 Task: Explore all the stories from stays
Action: Mouse scrolled (773, 405) with delta (0, 0)
Screenshot: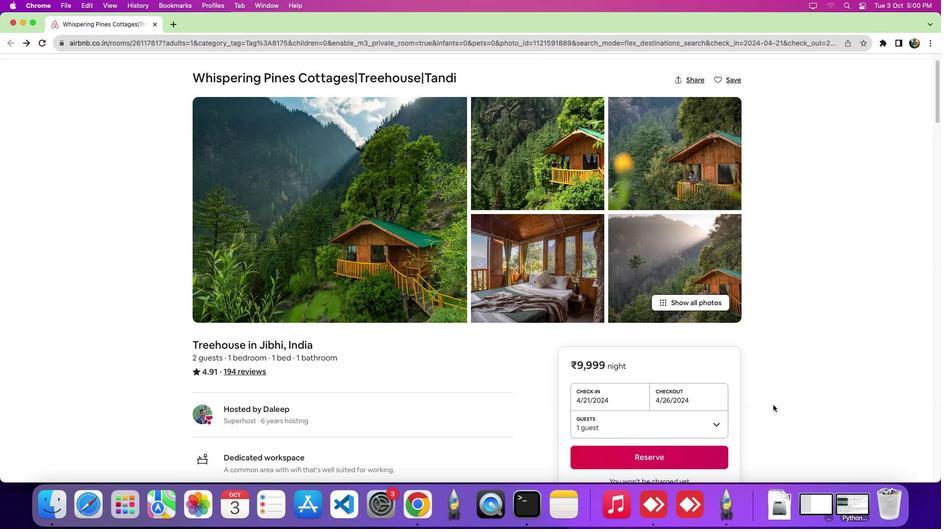 
Action: Mouse scrolled (773, 405) with delta (0, 0)
Screenshot: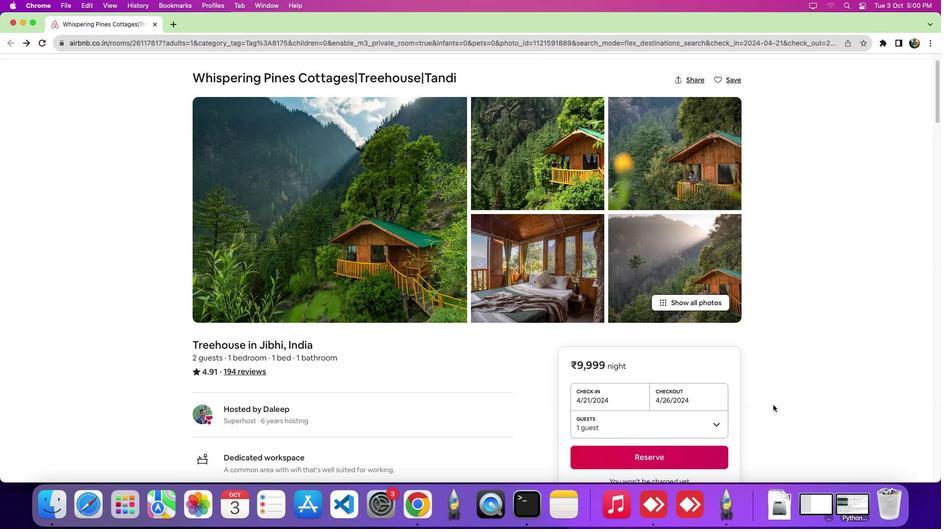 
Action: Mouse scrolled (773, 405) with delta (0, -2)
Screenshot: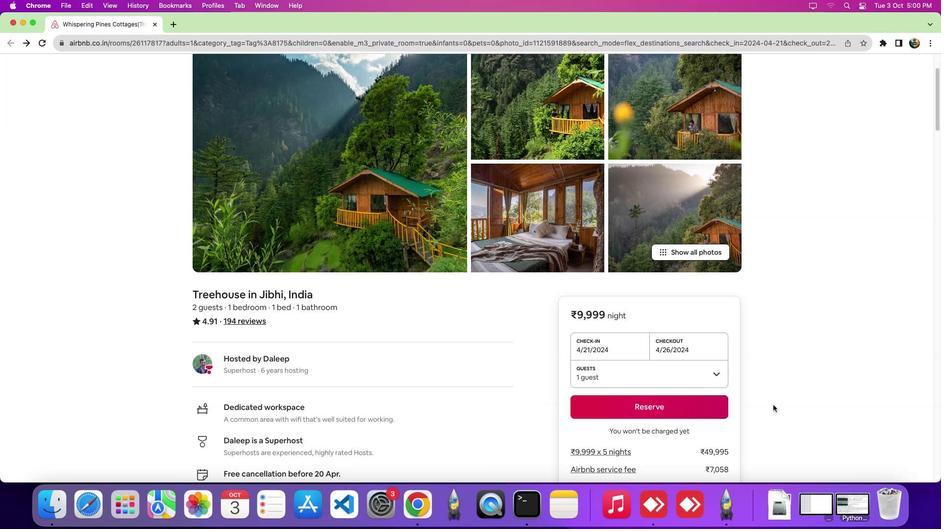 
Action: Mouse scrolled (773, 405) with delta (0, 0)
Screenshot: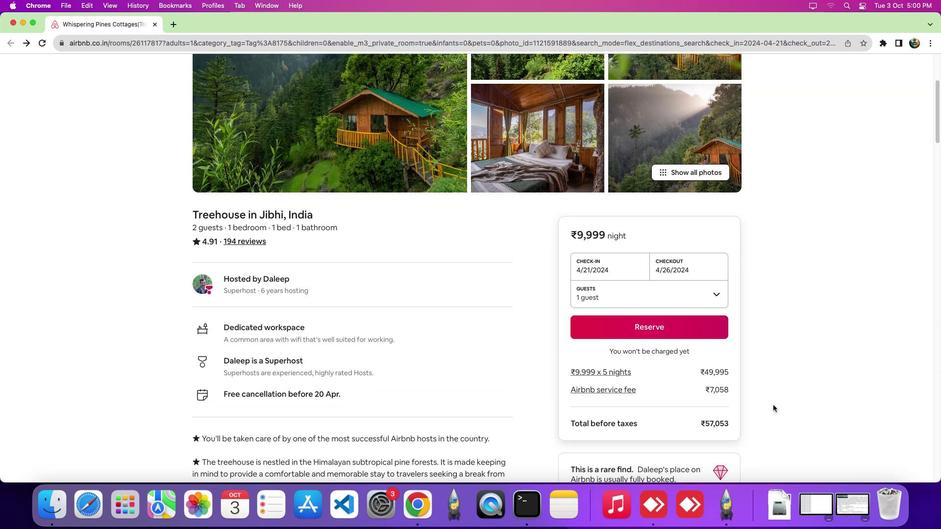 
Action: Mouse scrolled (773, 405) with delta (0, 0)
Screenshot: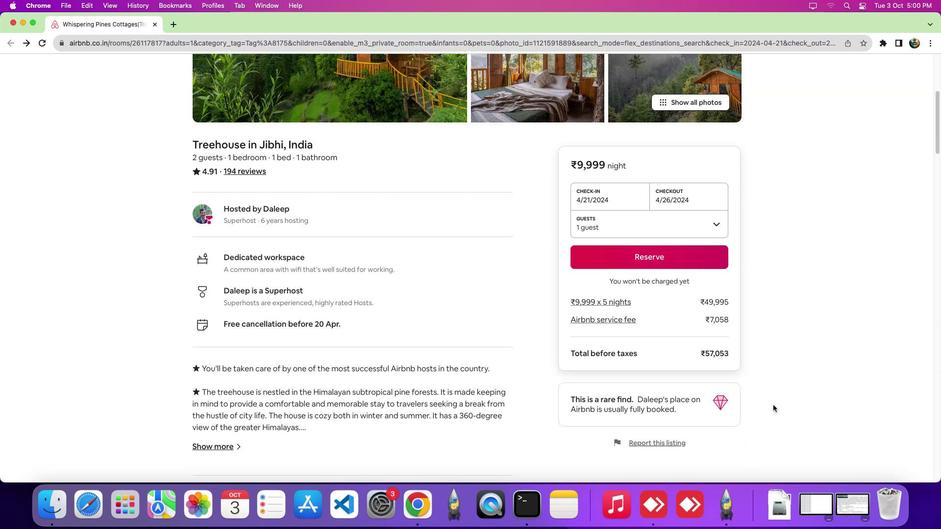 
Action: Mouse scrolled (773, 405) with delta (0, -3)
Screenshot: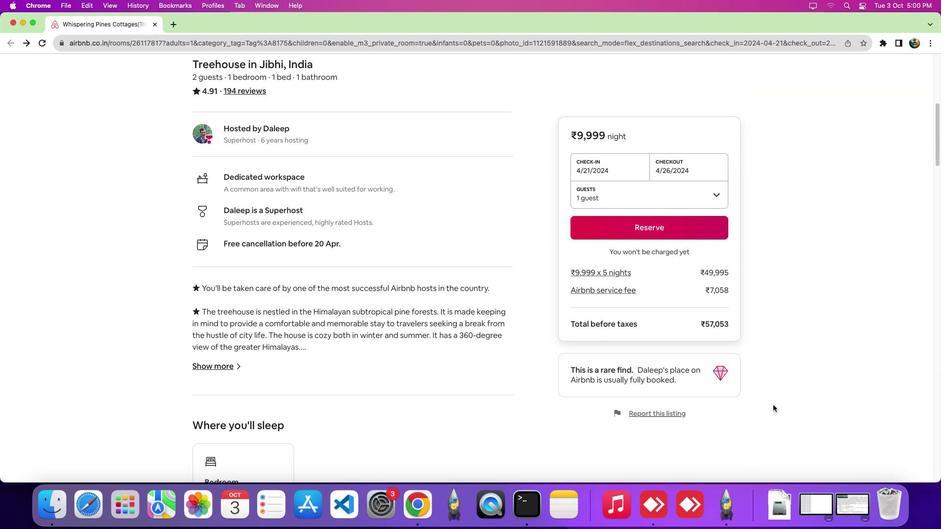 
Action: Mouse scrolled (773, 405) with delta (0, -4)
Screenshot: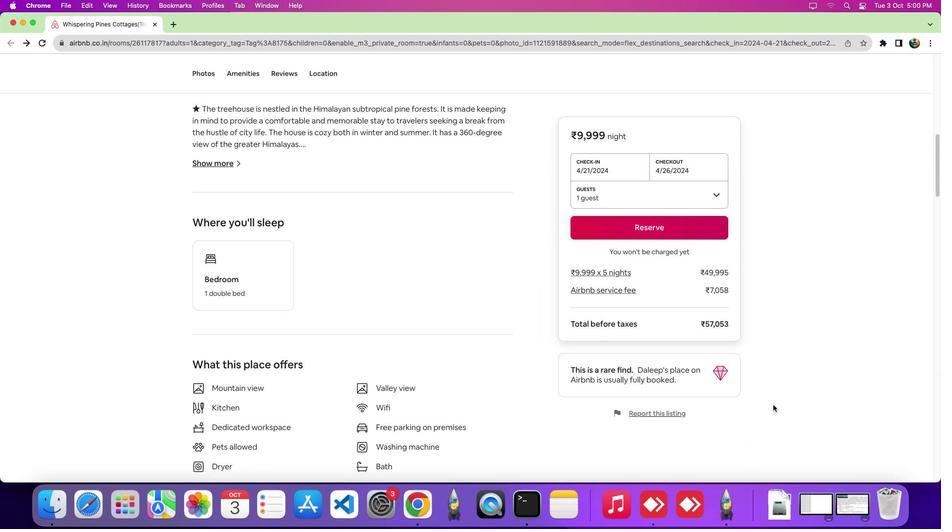 
Action: Mouse scrolled (773, 405) with delta (0, 0)
Screenshot: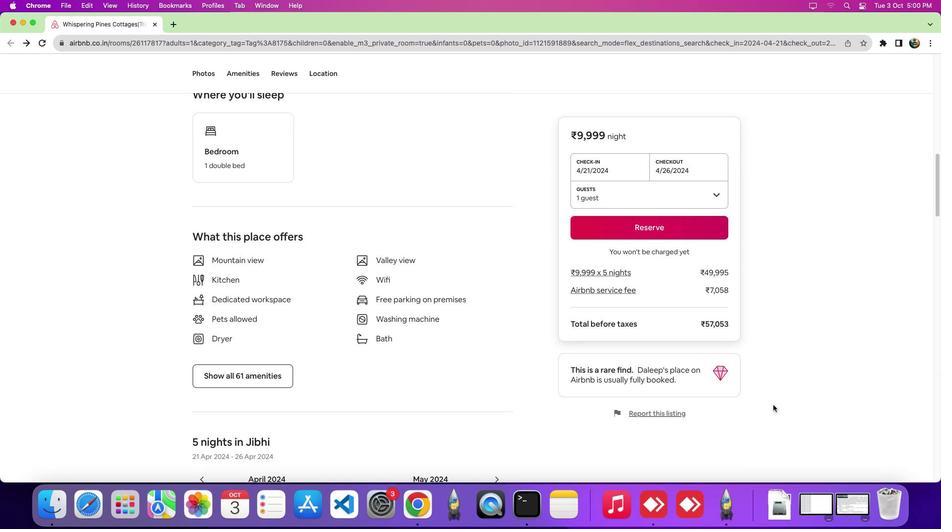 
Action: Mouse scrolled (773, 405) with delta (0, 0)
Screenshot: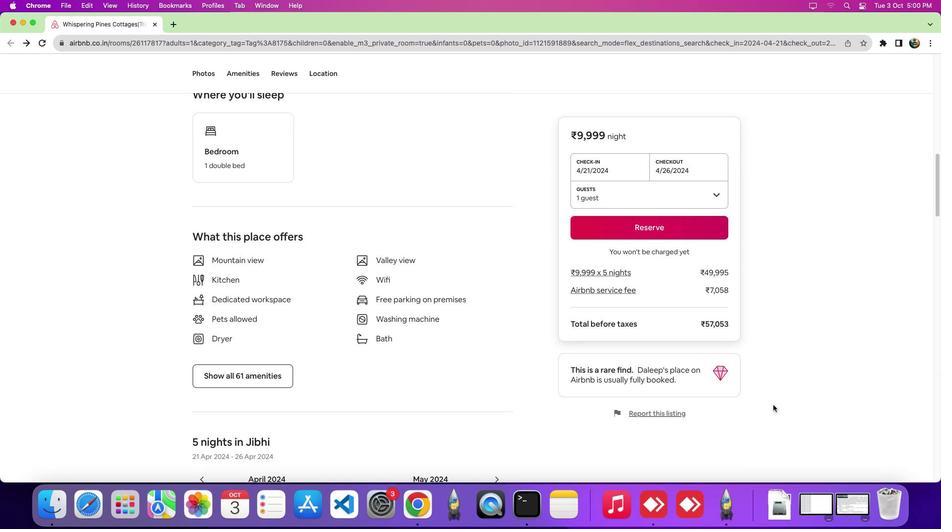 
Action: Mouse scrolled (773, 405) with delta (0, -3)
Screenshot: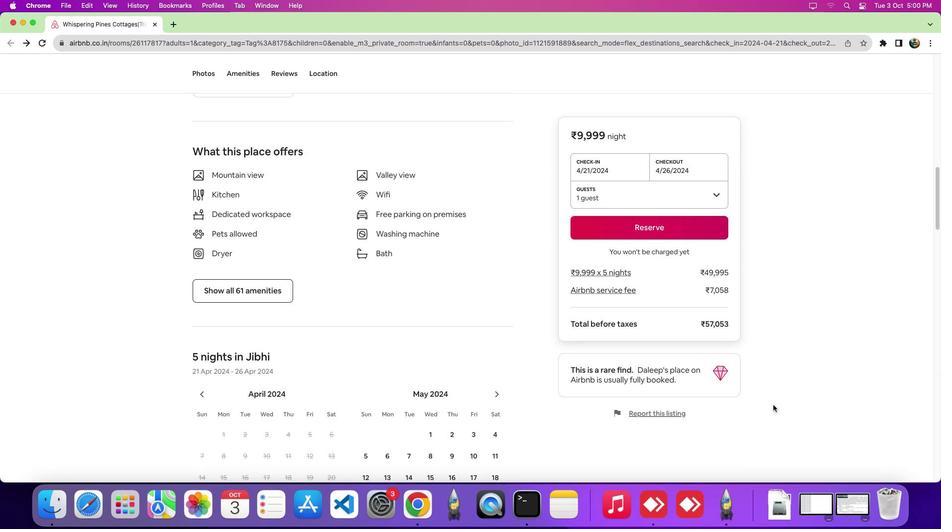 
Action: Mouse scrolled (773, 405) with delta (0, -5)
Screenshot: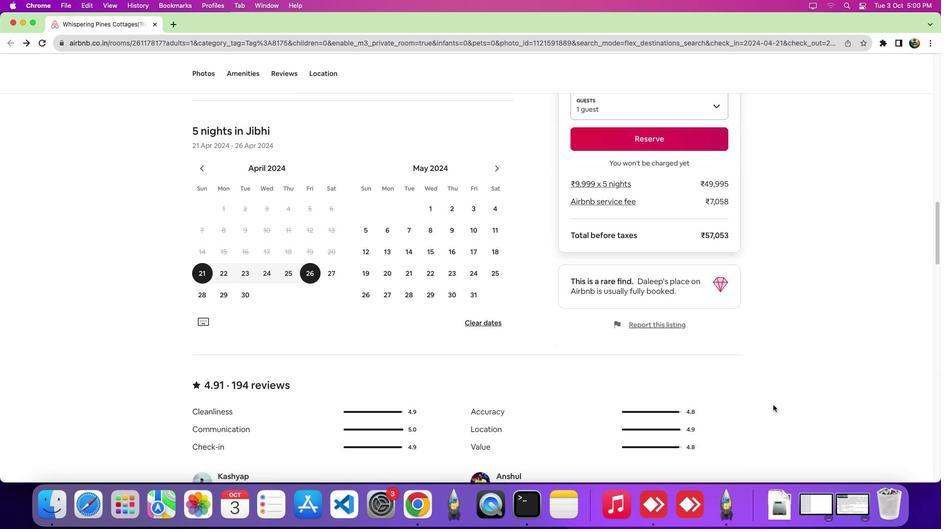
Action: Mouse scrolled (773, 405) with delta (0, 0)
Screenshot: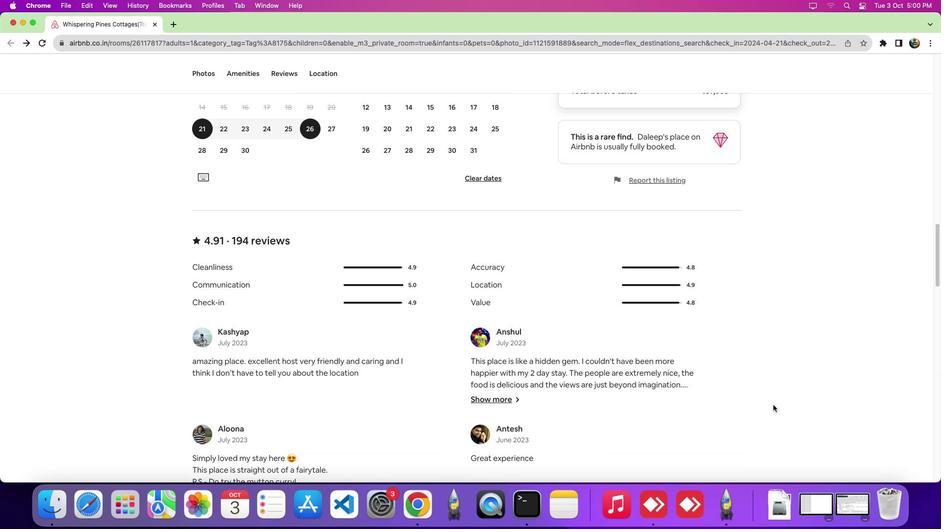 
Action: Mouse scrolled (773, 405) with delta (0, 0)
Screenshot: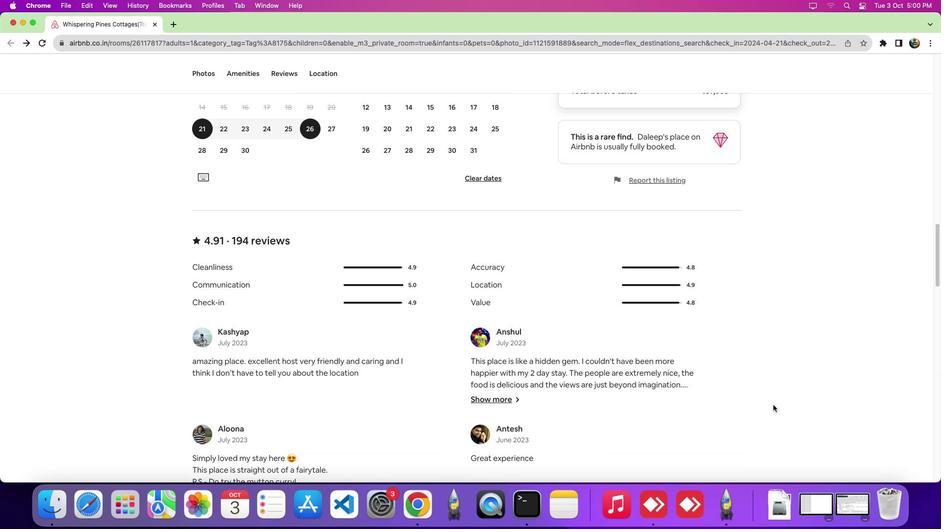 
Action: Mouse scrolled (773, 405) with delta (0, -4)
Screenshot: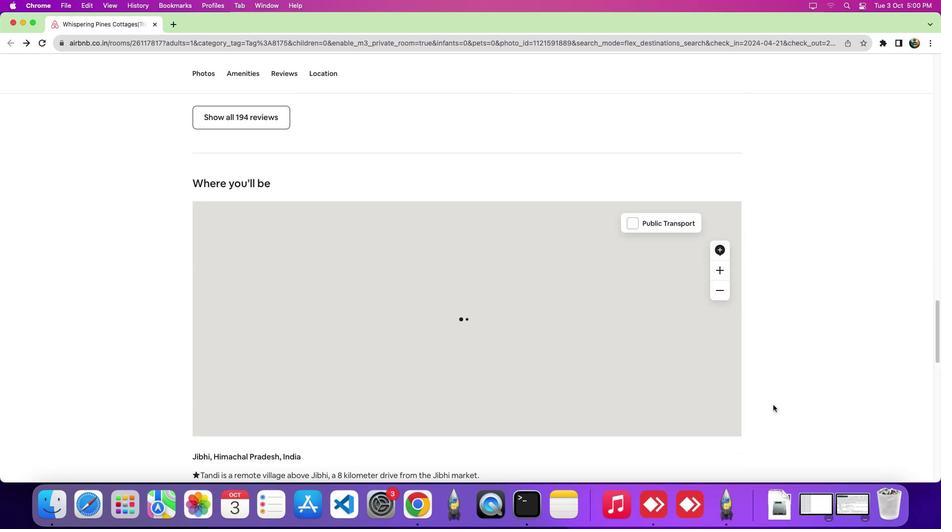 
Action: Mouse scrolled (773, 405) with delta (0, -6)
Screenshot: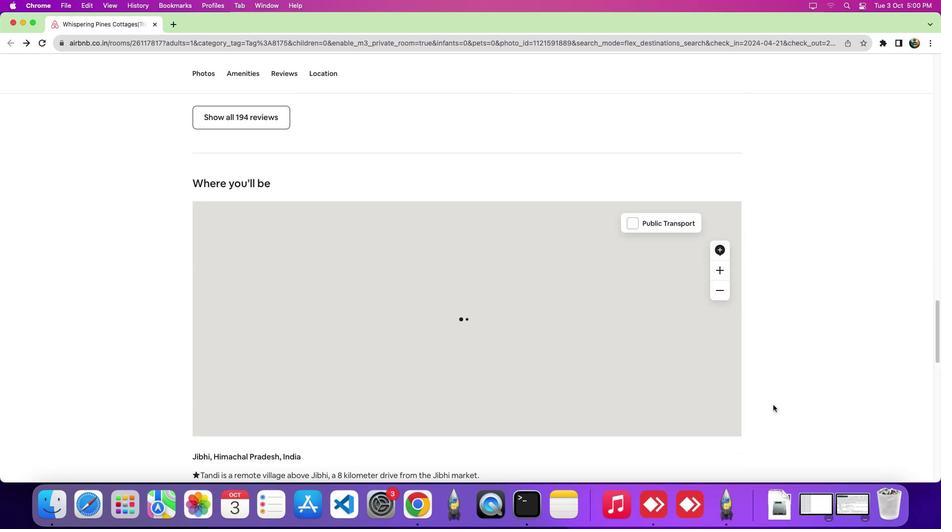 
Action: Mouse scrolled (773, 405) with delta (0, -7)
Screenshot: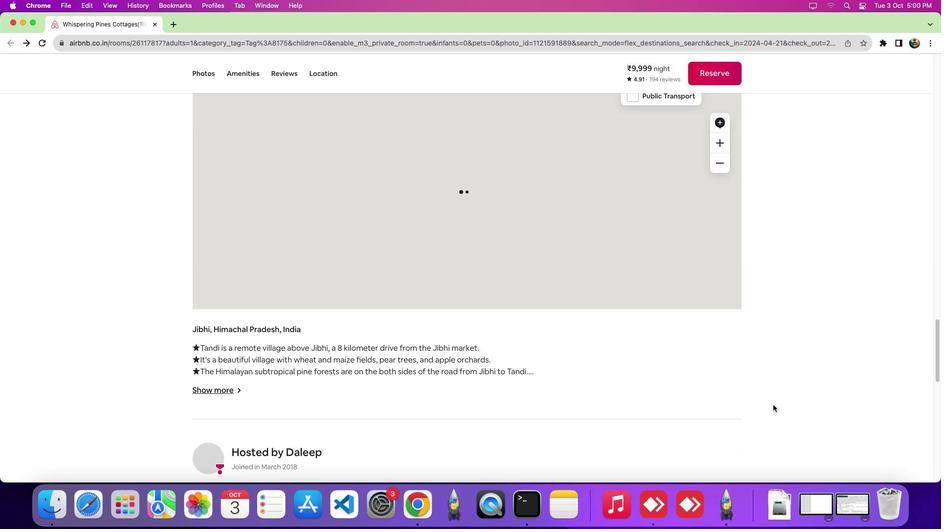 
Action: Mouse scrolled (773, 405) with delta (0, 0)
Screenshot: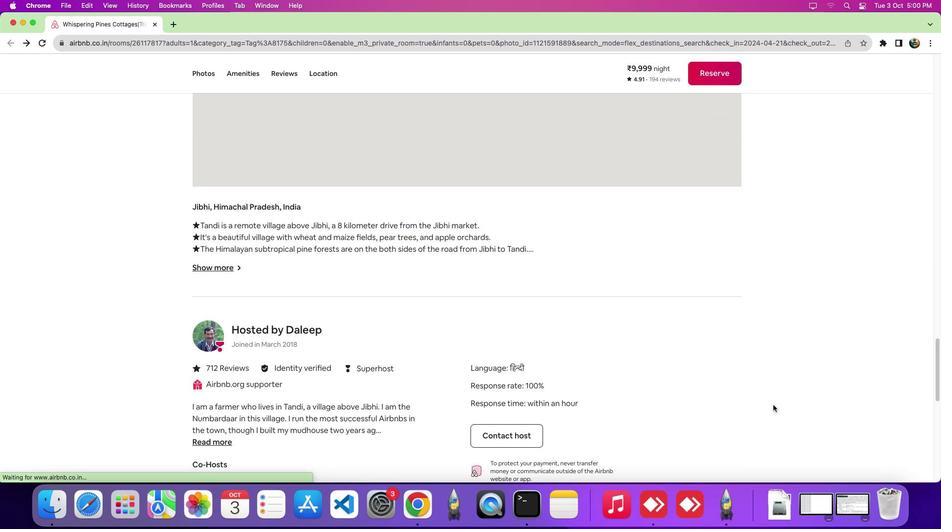 
Action: Mouse scrolled (773, 405) with delta (0, 0)
Screenshot: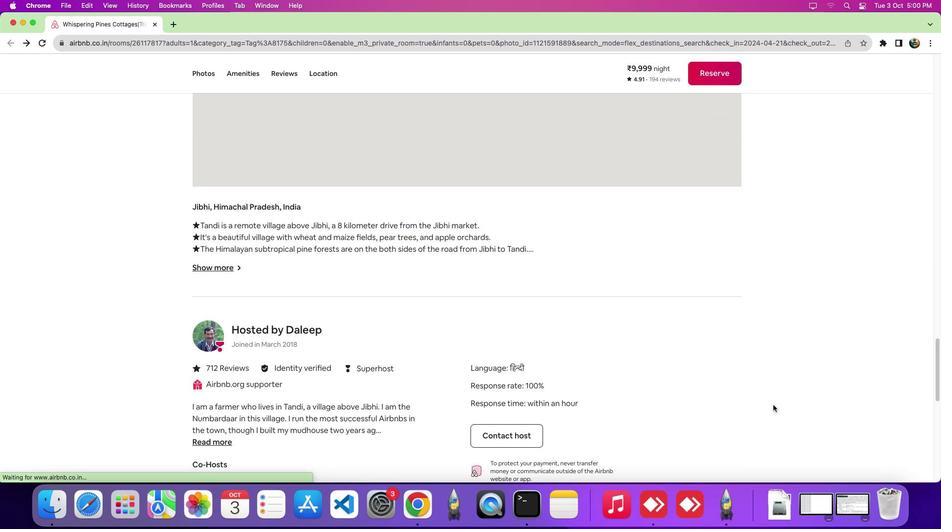 
Action: Mouse scrolled (773, 405) with delta (0, -4)
Screenshot: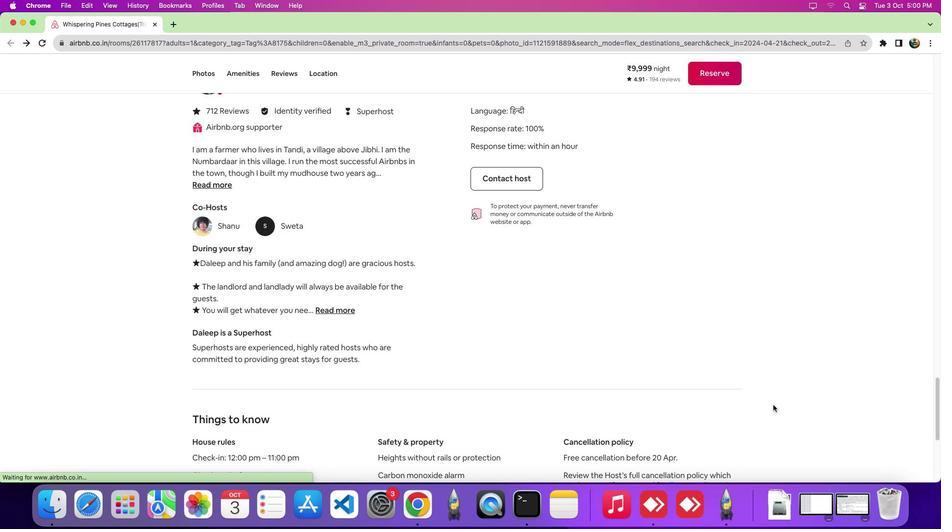 
Action: Mouse scrolled (773, 405) with delta (0, -6)
Screenshot: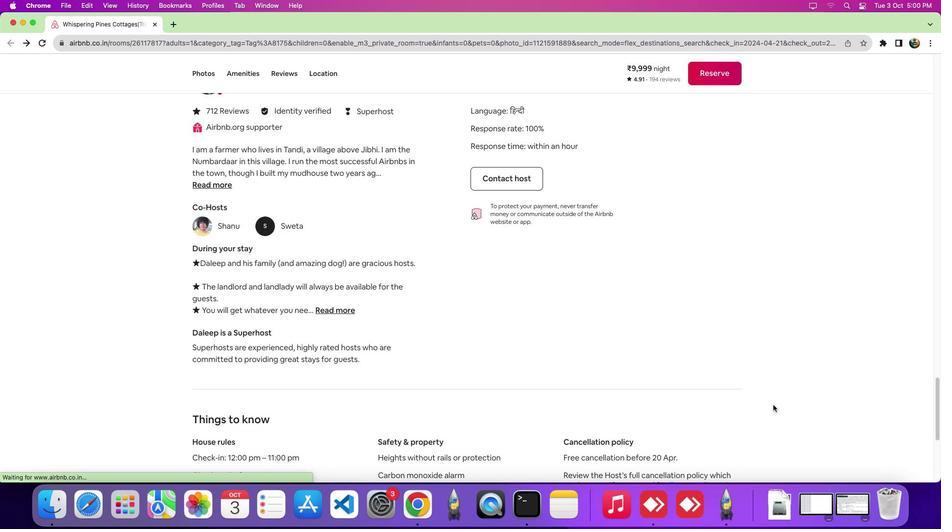 
Action: Mouse moved to (747, 405)
Screenshot: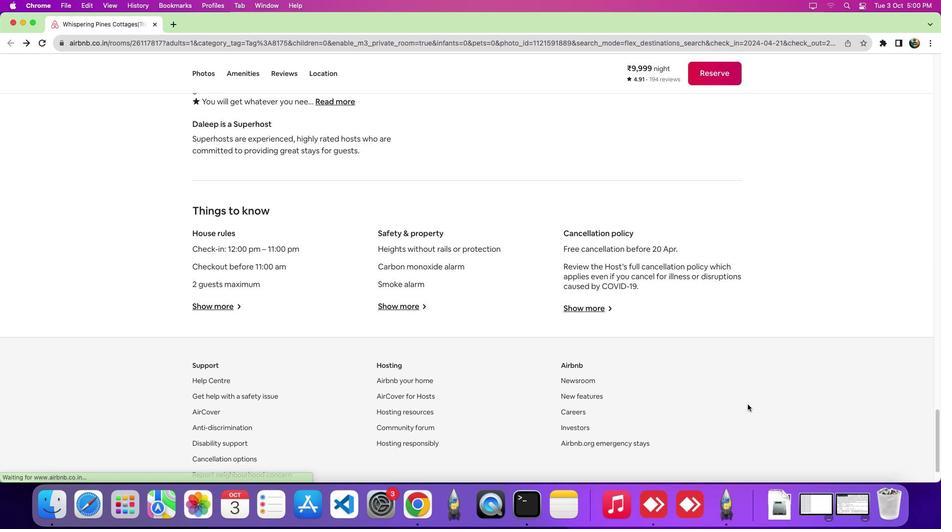 
Action: Mouse scrolled (747, 405) with delta (0, 0)
Screenshot: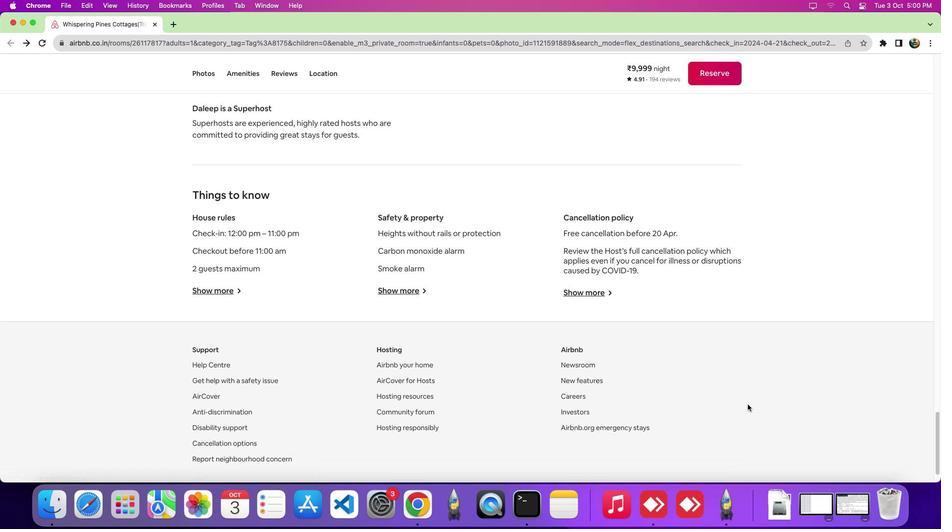
Action: Mouse scrolled (747, 405) with delta (0, 0)
Screenshot: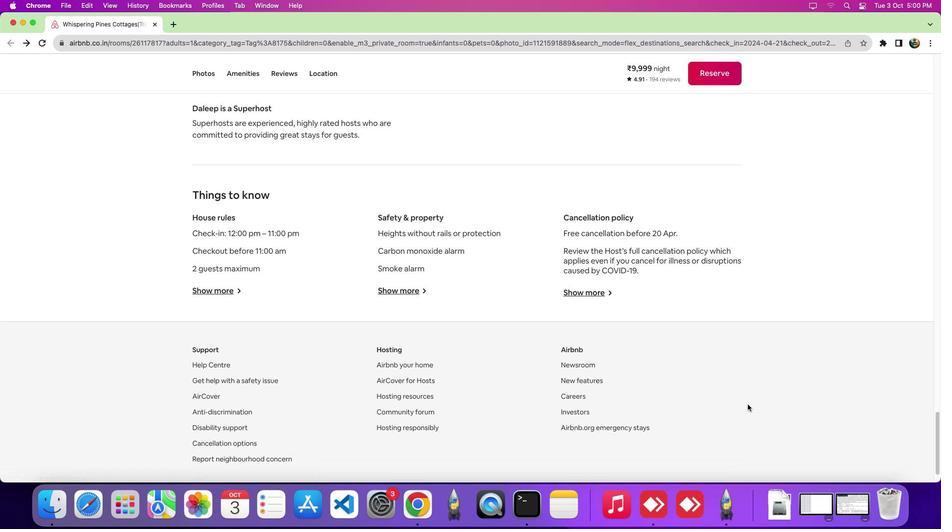 
Action: Mouse scrolled (747, 405) with delta (0, -4)
Screenshot: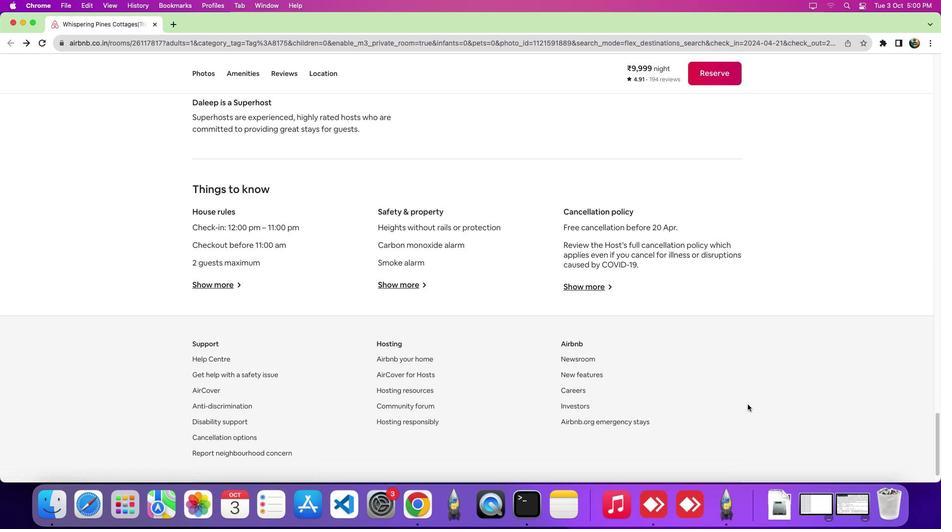 
Action: Mouse scrolled (747, 405) with delta (0, -6)
Screenshot: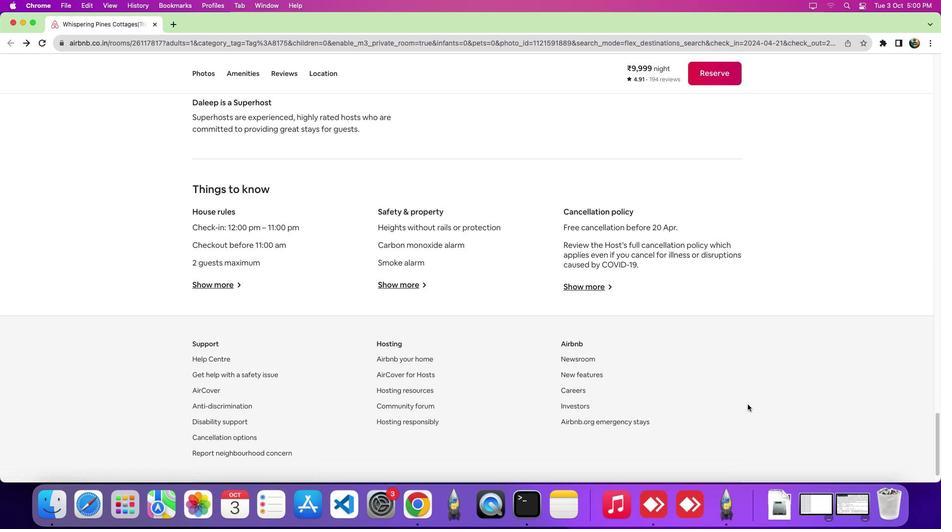 
Action: Mouse scrolled (747, 405) with delta (0, -7)
Screenshot: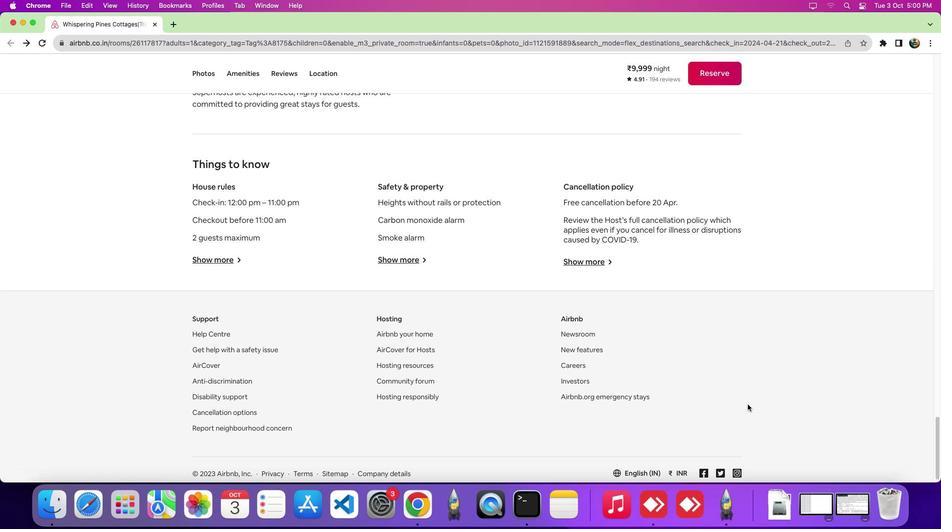 
Action: Mouse moved to (635, 389)
Screenshot: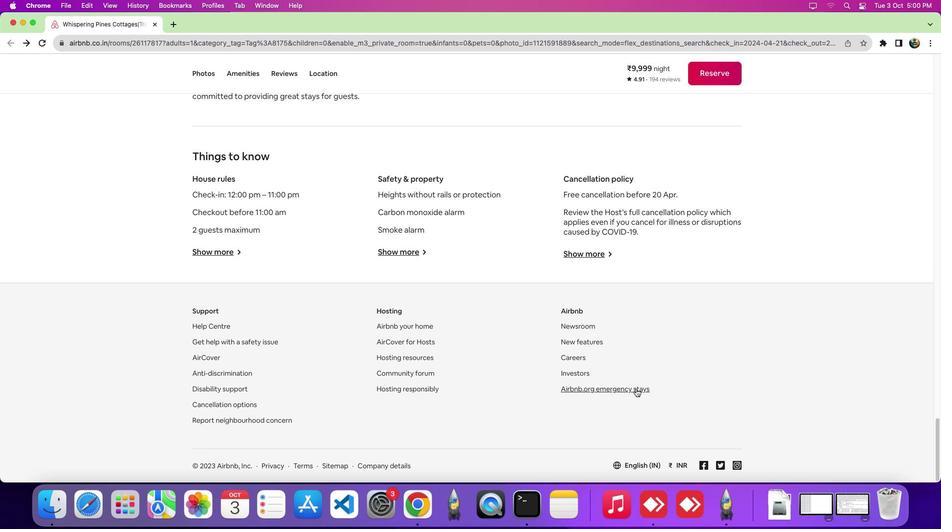 
Action: Mouse pressed left at (635, 389)
Screenshot: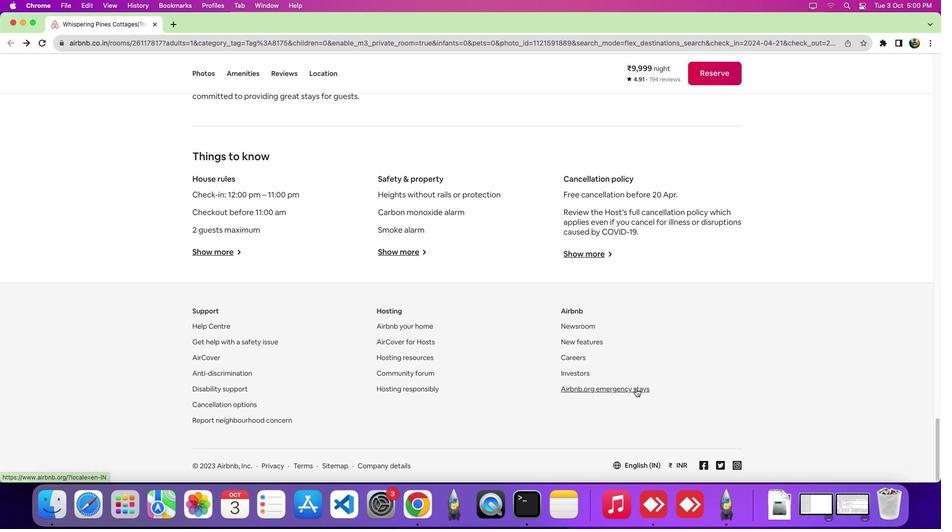 
Action: Mouse moved to (615, 208)
Screenshot: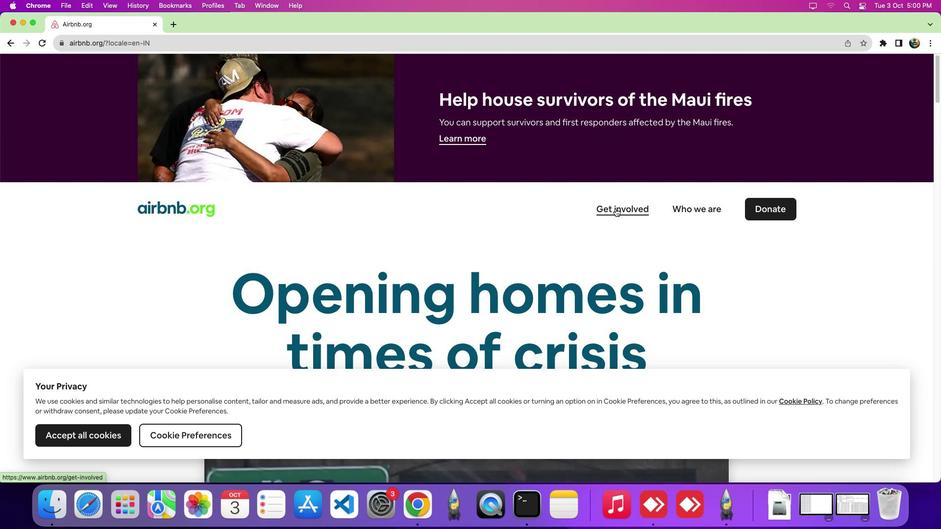 
Action: Mouse pressed left at (615, 208)
Screenshot: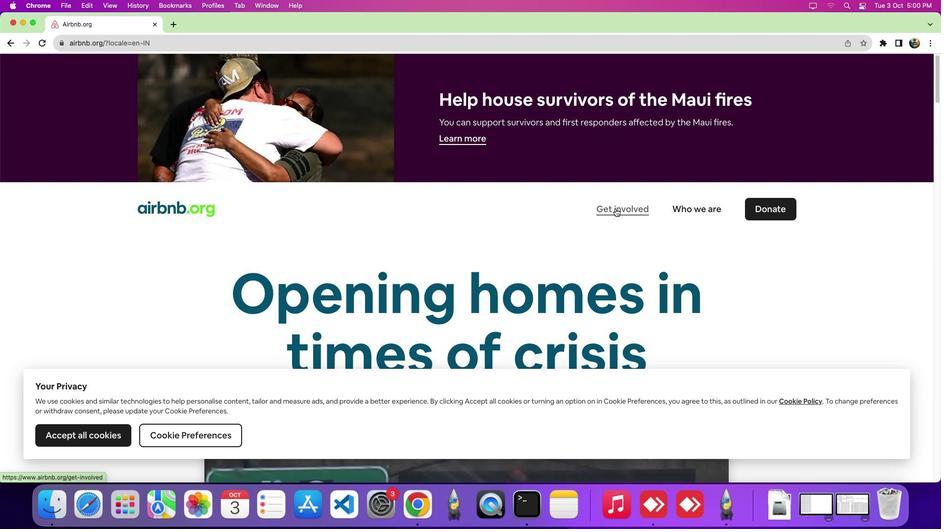 
Action: Mouse moved to (573, 303)
Screenshot: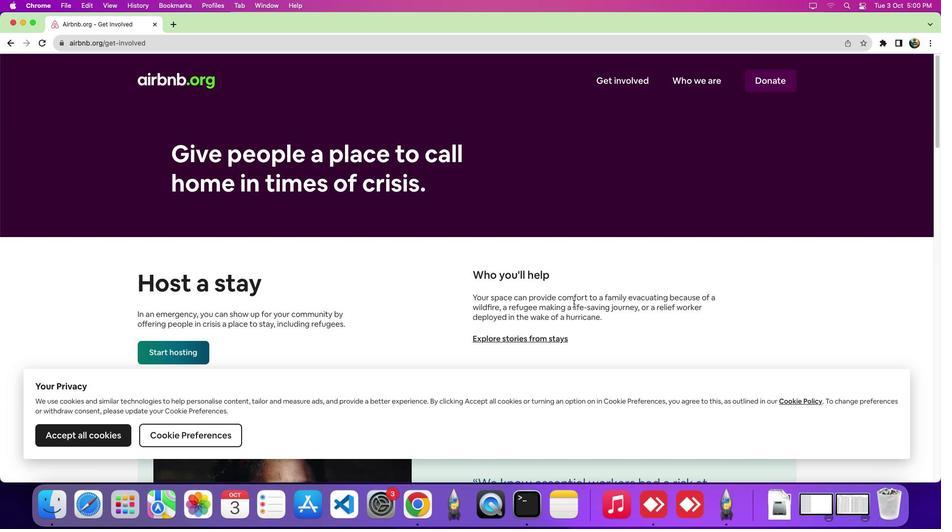 
Action: Mouse scrolled (573, 303) with delta (0, 0)
Screenshot: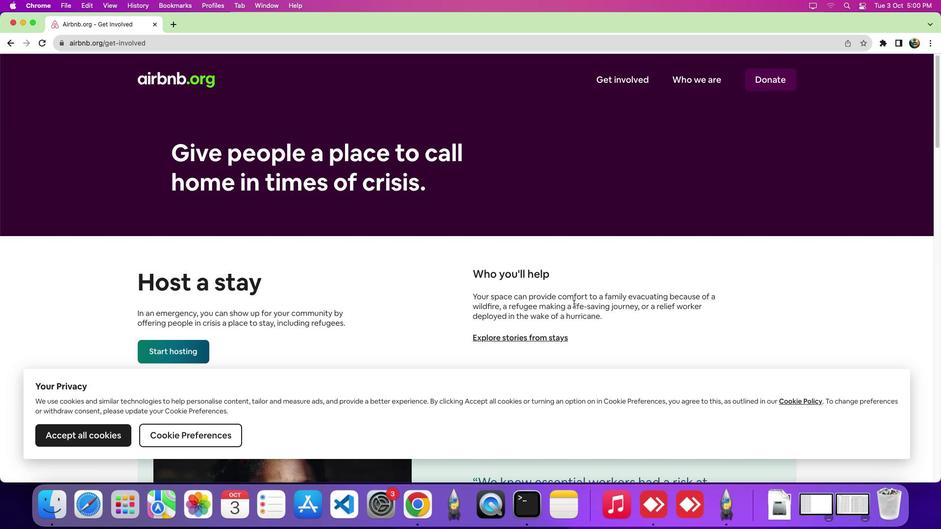 
Action: Mouse scrolled (573, 303) with delta (0, 0)
Screenshot: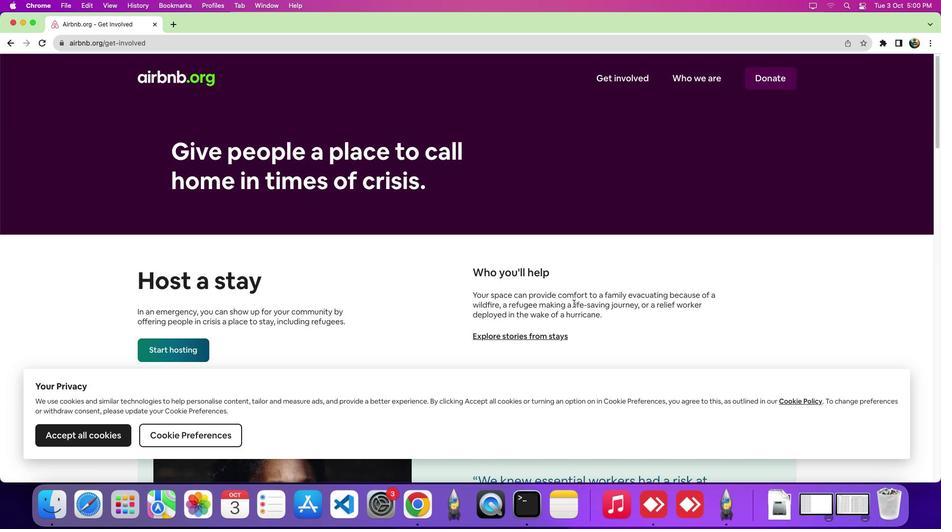
Action: Mouse moved to (531, 334)
Screenshot: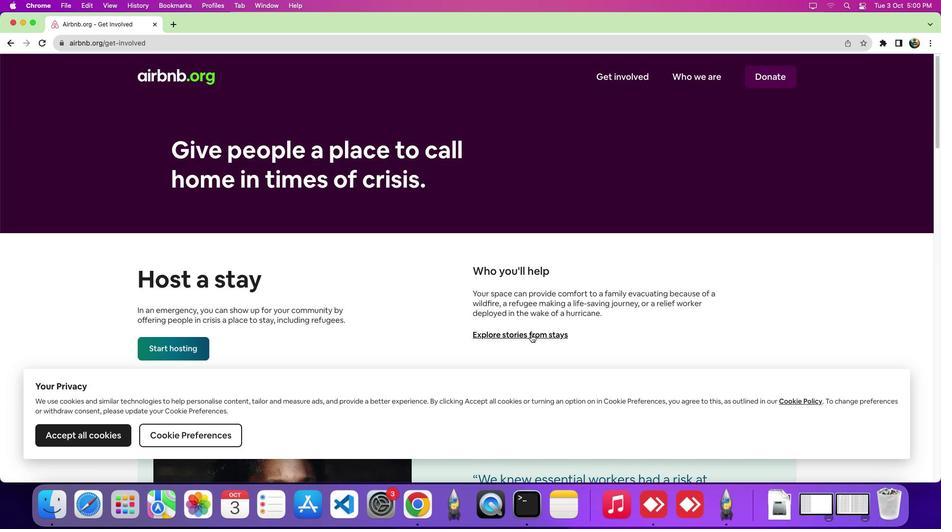 
Action: Mouse pressed left at (531, 334)
Screenshot: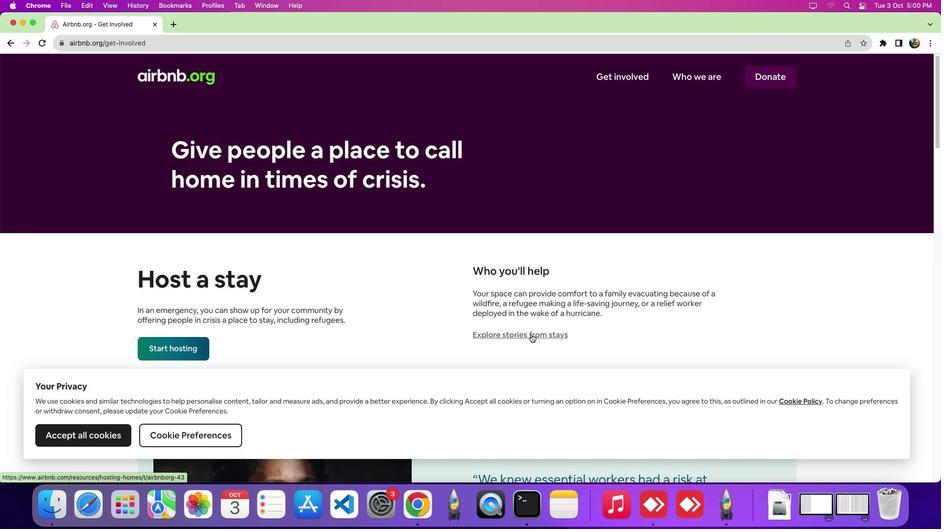 
Action: Mouse moved to (534, 335)
Screenshot: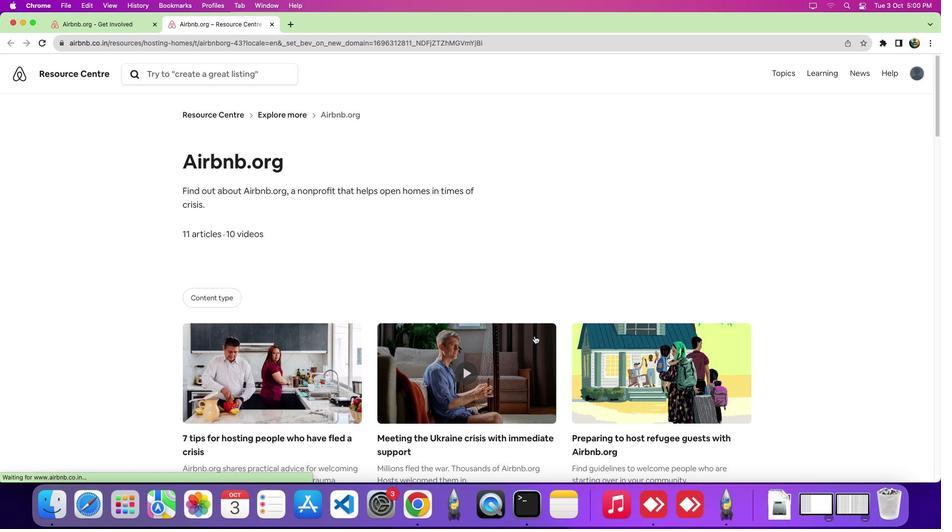 
Action: Mouse scrolled (534, 335) with delta (0, 0)
Screenshot: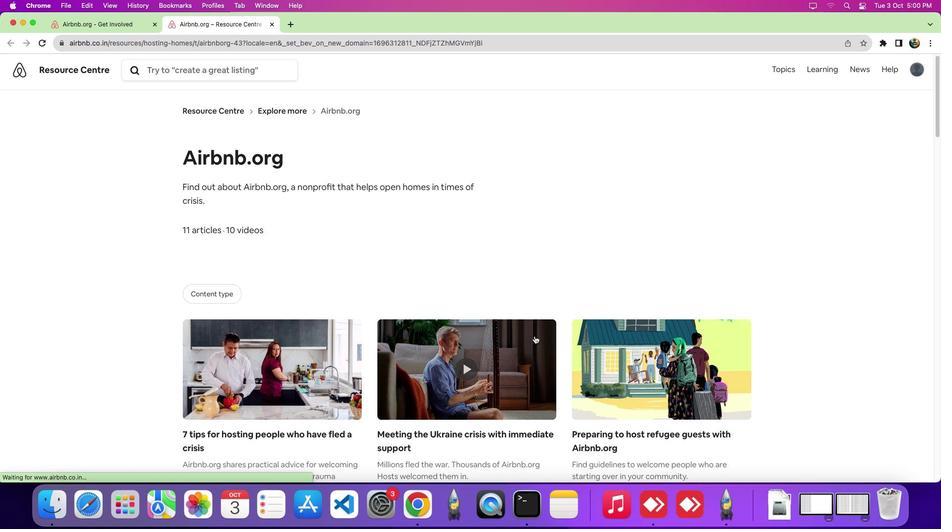 
Action: Mouse scrolled (534, 335) with delta (0, 0)
Screenshot: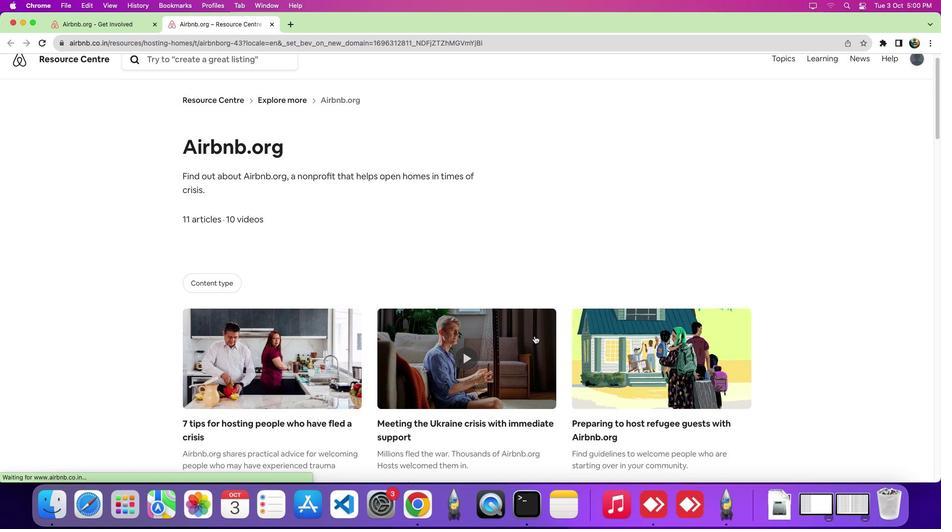 
Action: Mouse scrolled (534, 335) with delta (0, 0)
Screenshot: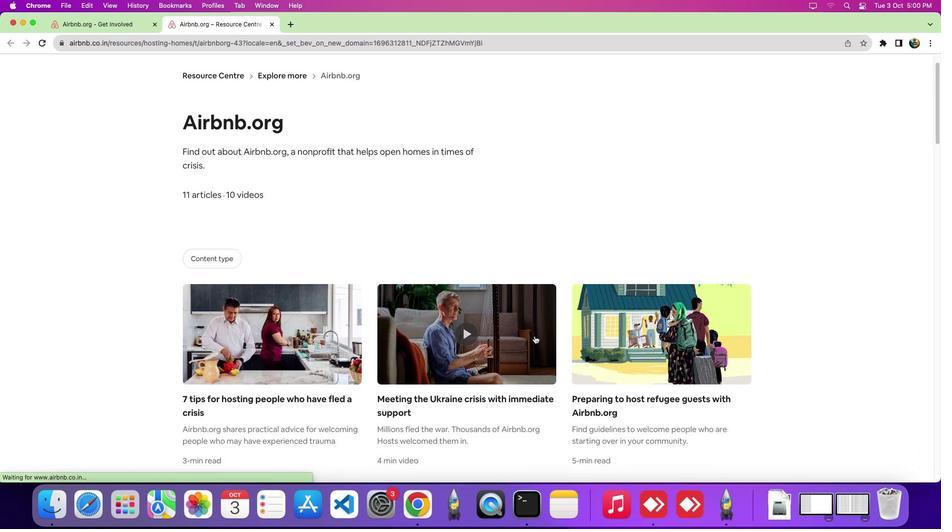 
Action: Mouse scrolled (534, 335) with delta (0, 0)
Screenshot: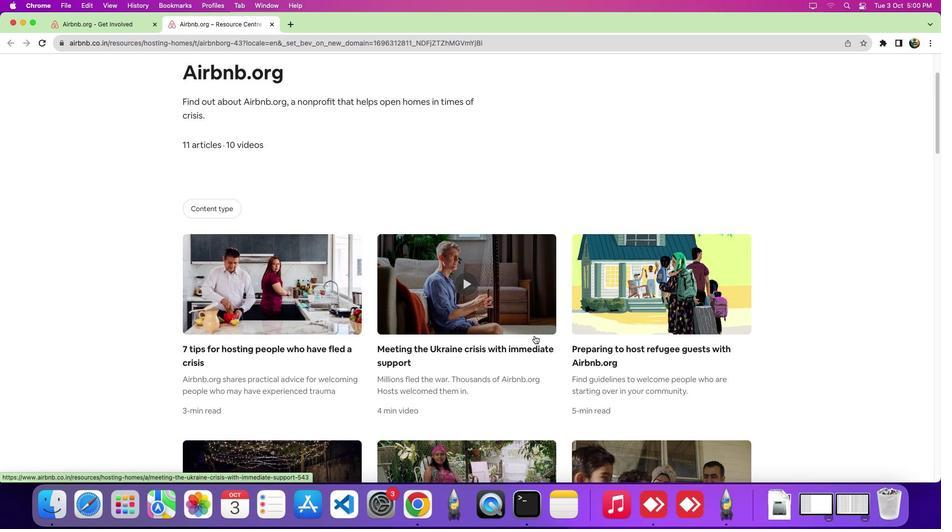 
Action: Mouse scrolled (534, 335) with delta (0, 0)
Screenshot: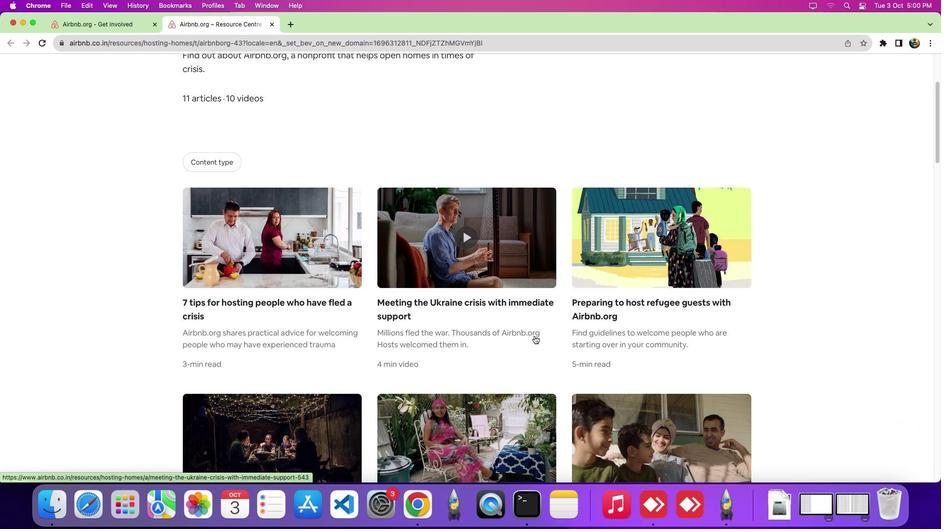 
Action: Mouse scrolled (534, 335) with delta (0, -2)
Screenshot: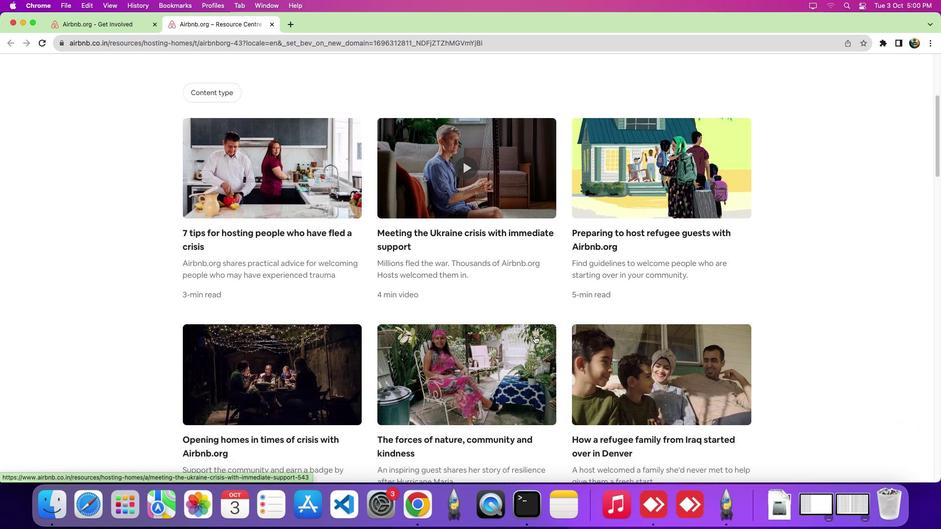
Action: Mouse moved to (536, 336)
Screenshot: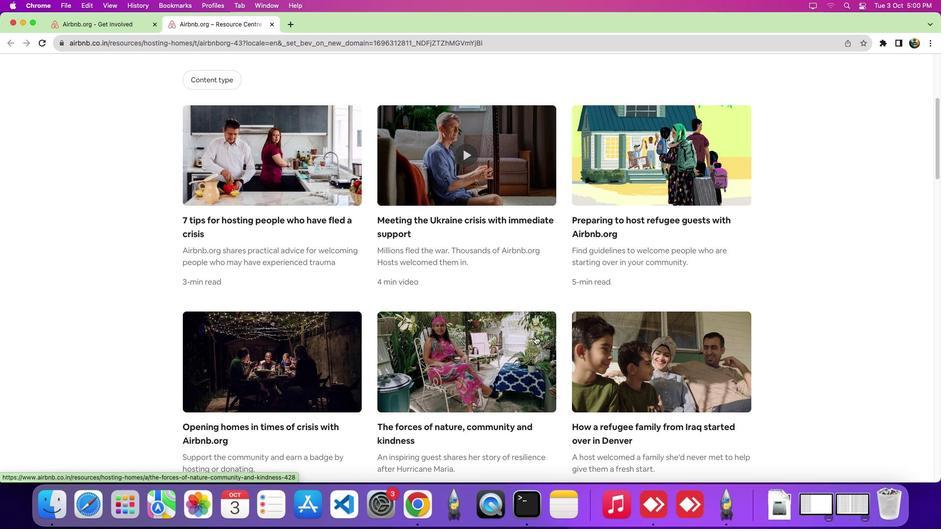
